 Task: Copy the link of Home in West palm Beach, Florida, United States to share the place.
Action: Mouse moved to (866, 157)
Screenshot: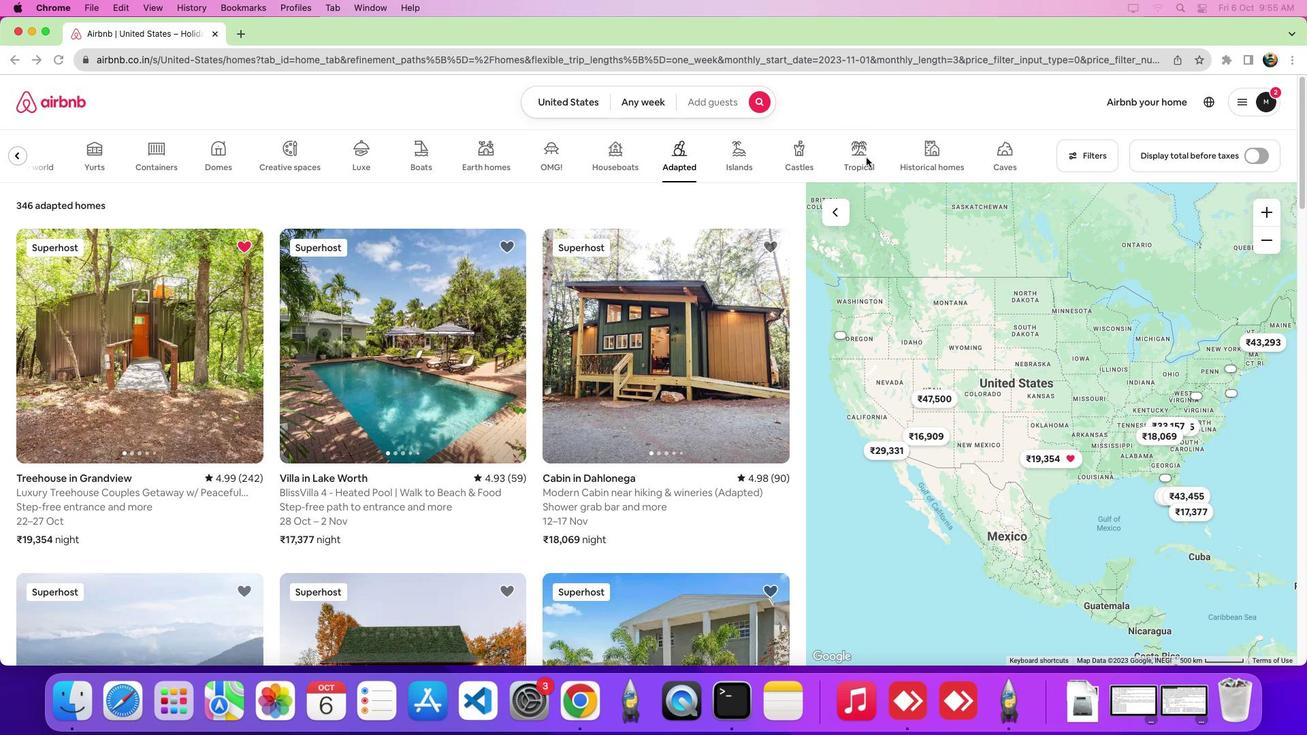 
Action: Mouse pressed left at (866, 157)
Screenshot: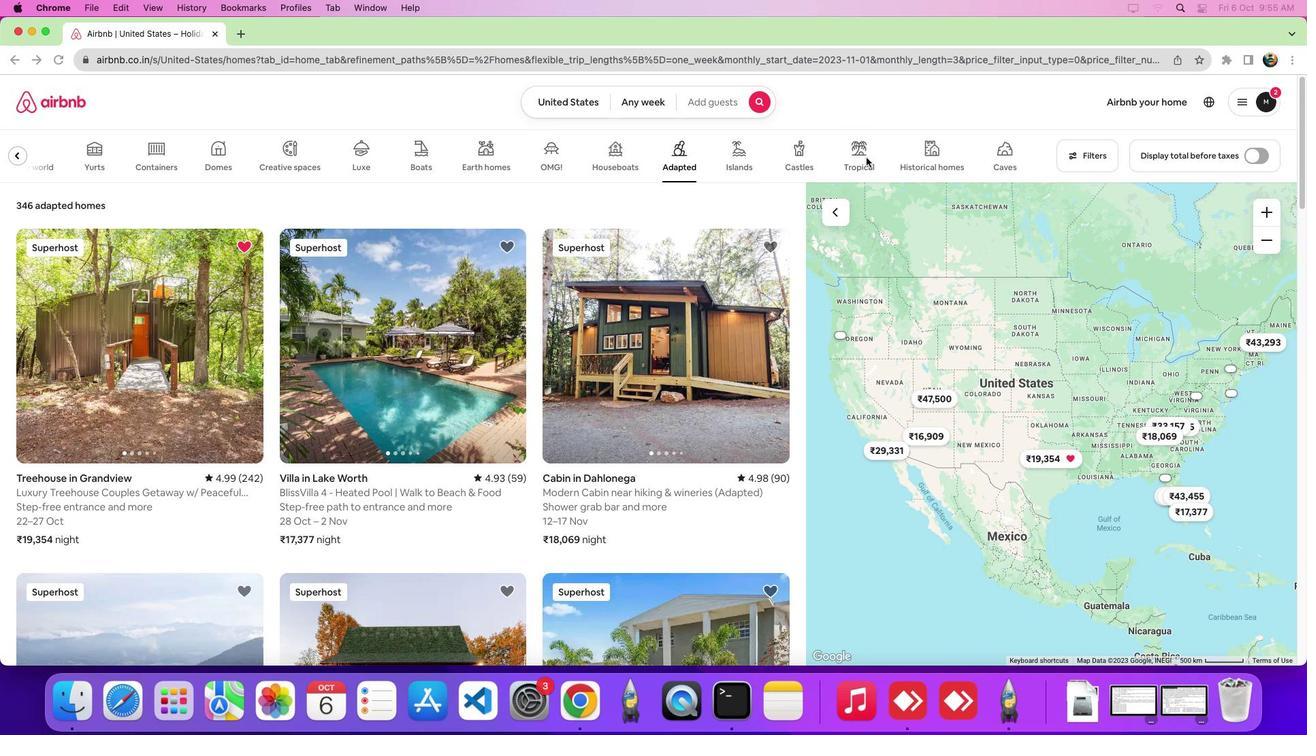 
Action: Mouse moved to (862, 158)
Screenshot: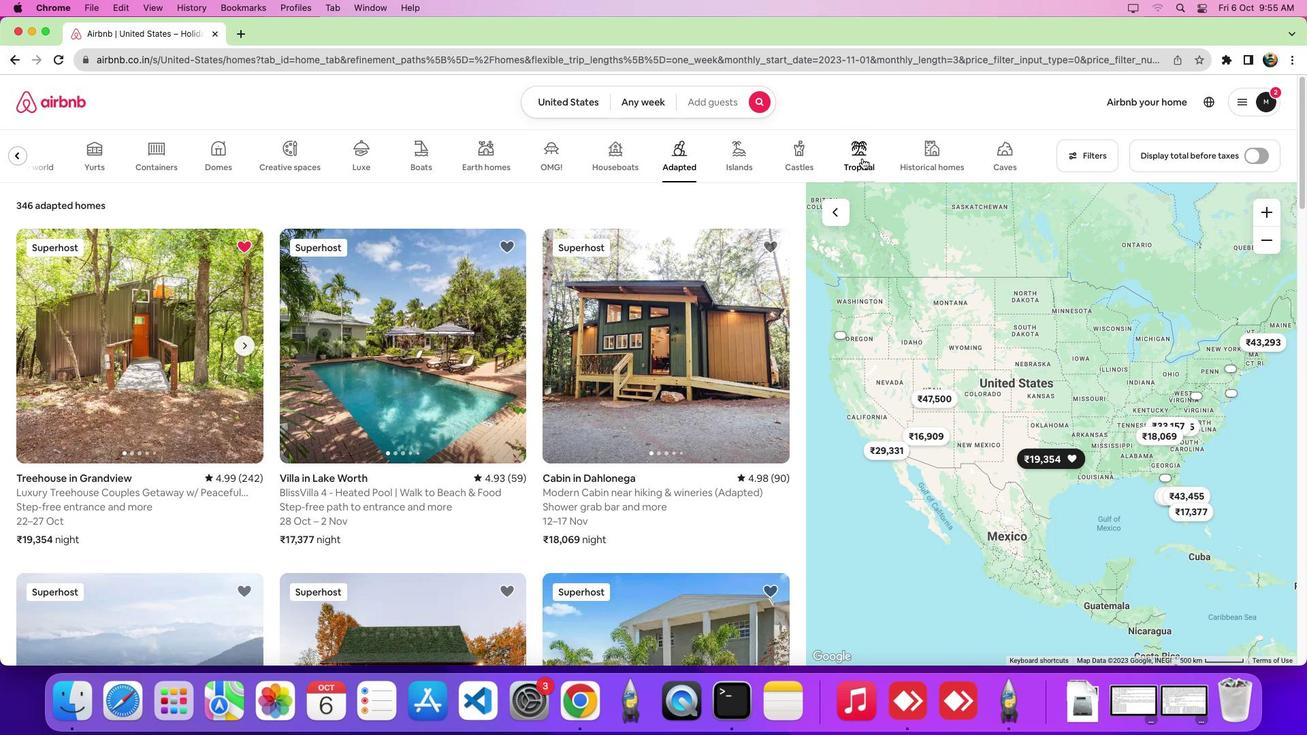 
Action: Mouse pressed left at (862, 158)
Screenshot: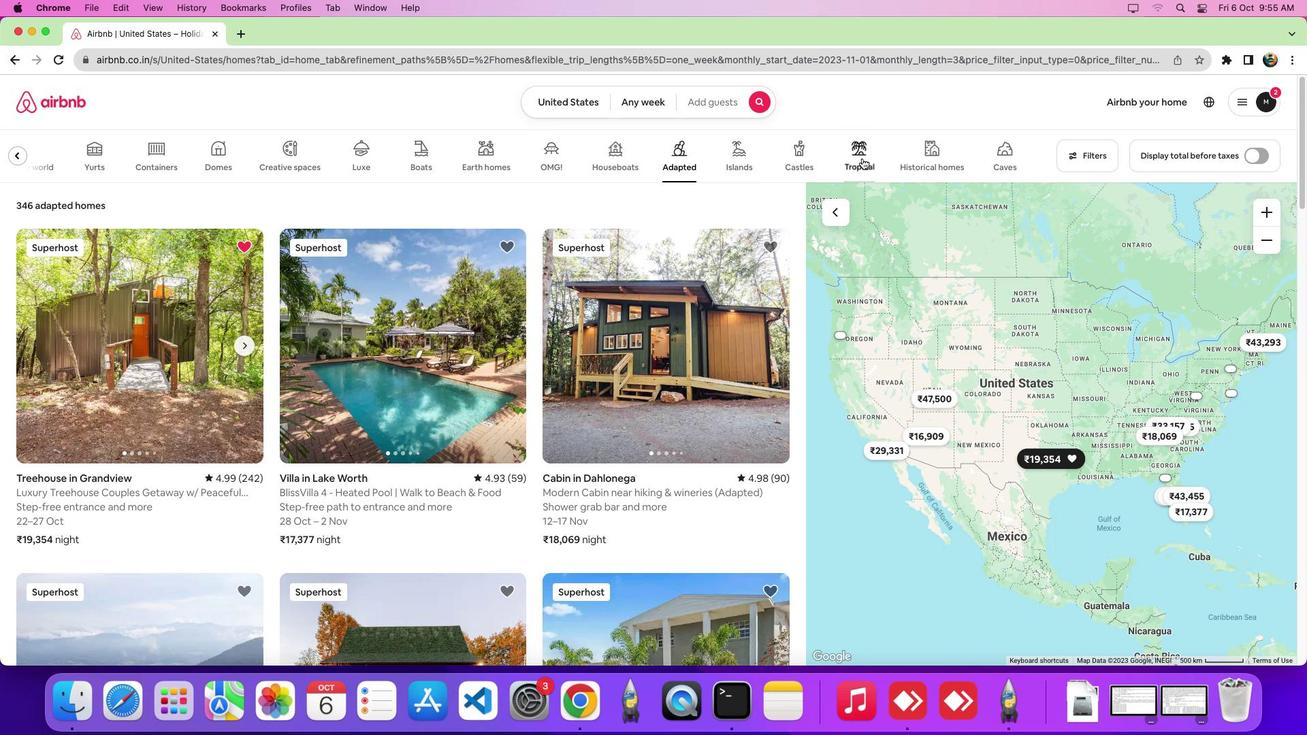 
Action: Mouse moved to (191, 357)
Screenshot: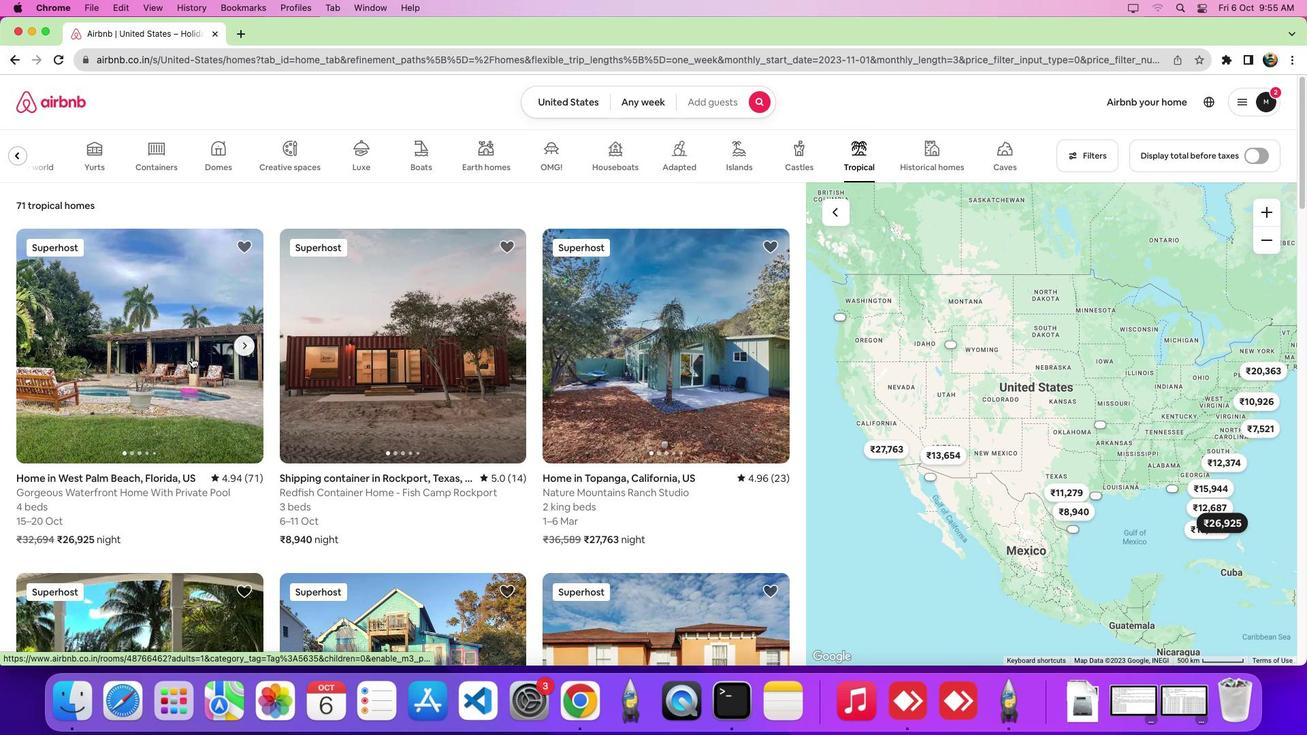 
Action: Mouse pressed left at (191, 357)
Screenshot: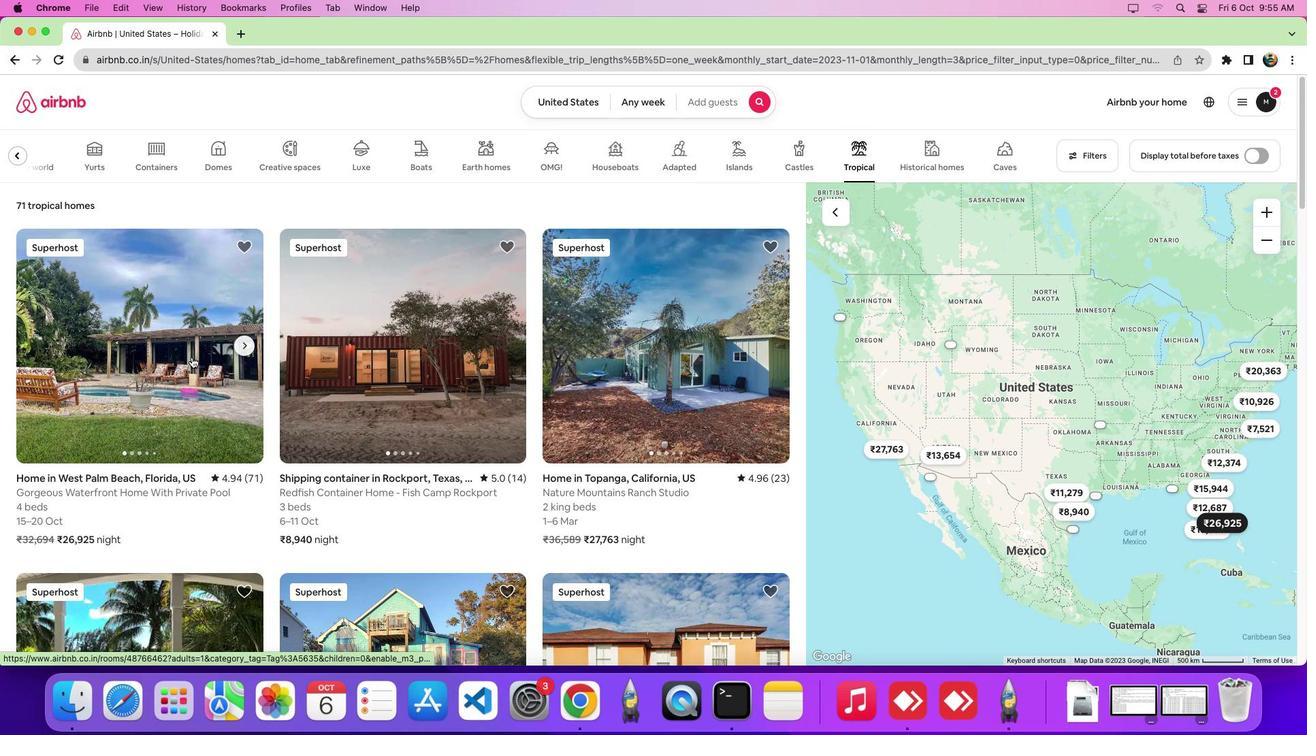 
Action: Mouse moved to (962, 153)
Screenshot: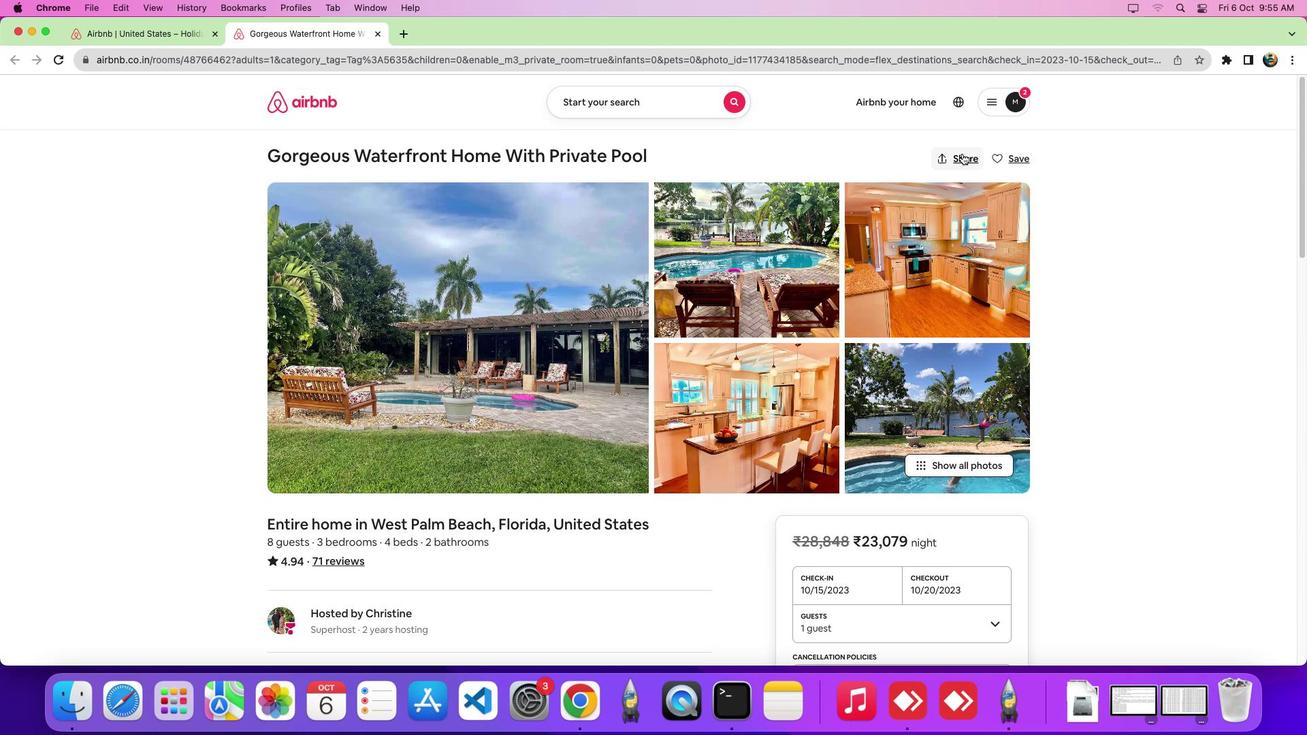 
Action: Mouse pressed left at (962, 153)
Screenshot: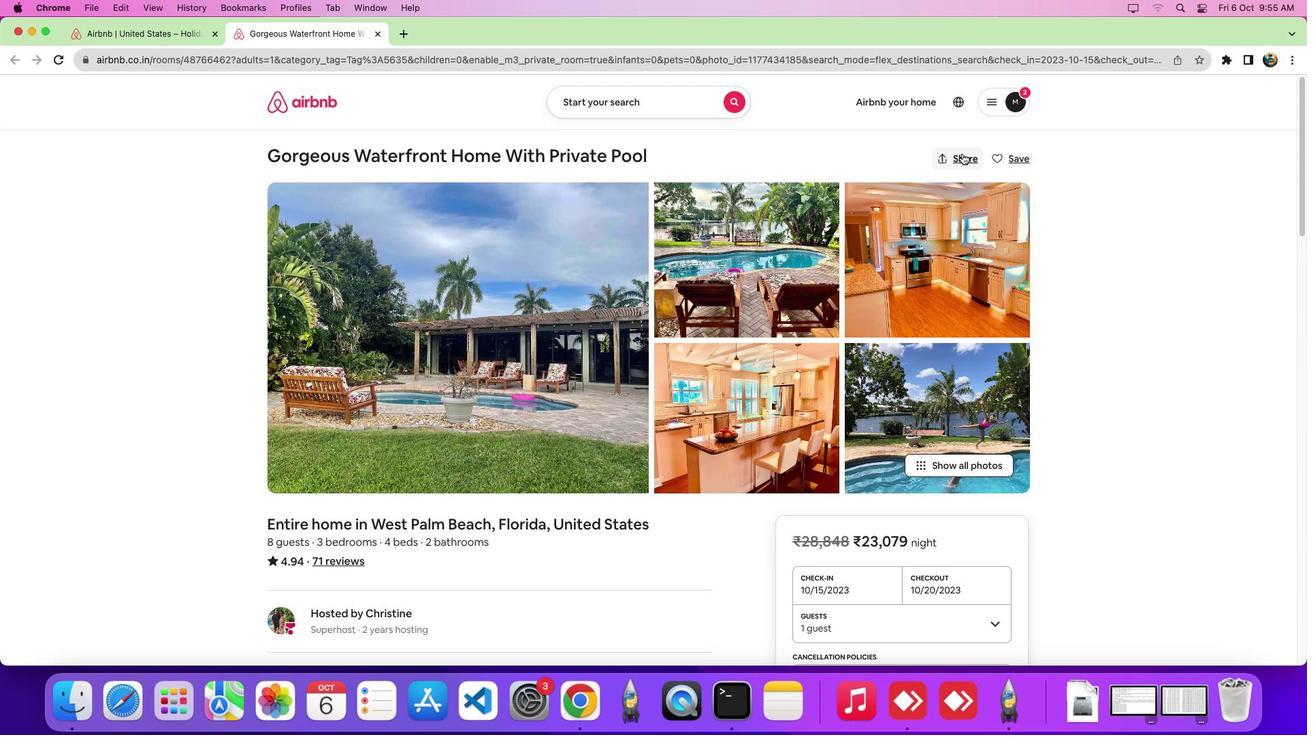 
Action: Mouse moved to (575, 339)
Screenshot: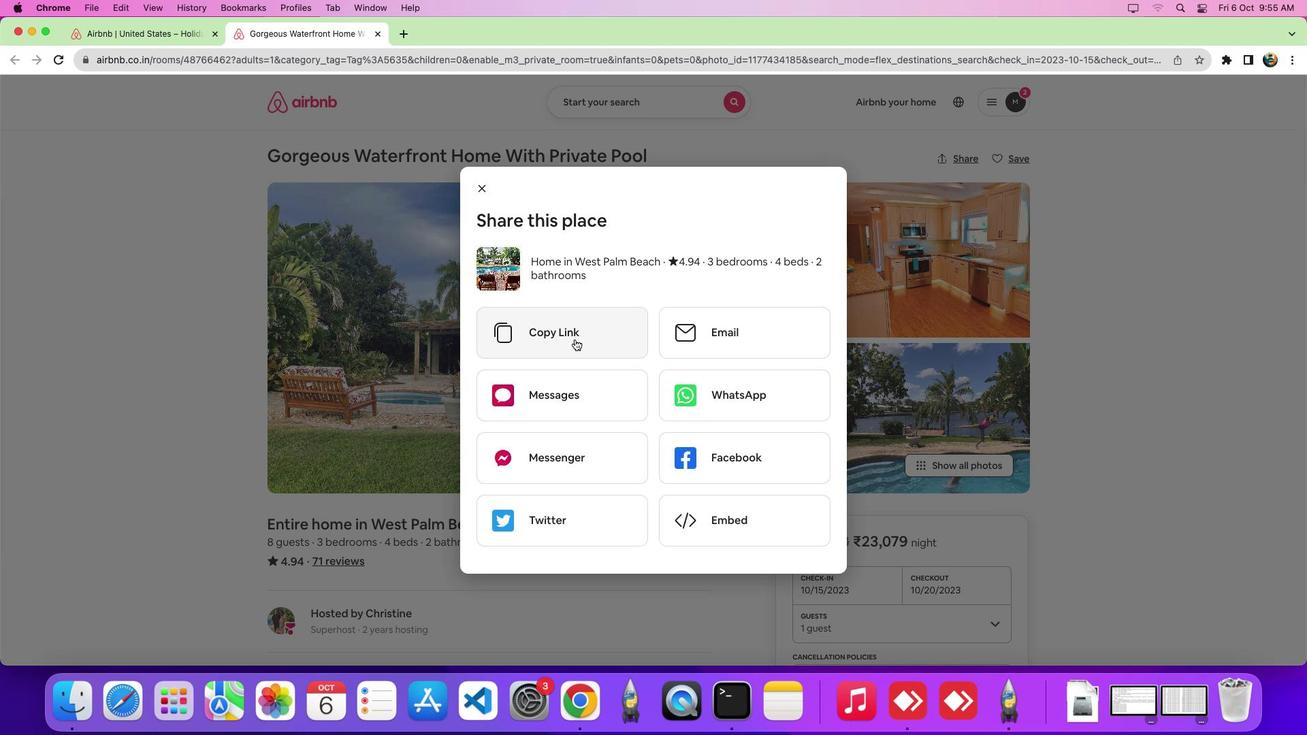 
Action: Mouse pressed left at (575, 339)
Screenshot: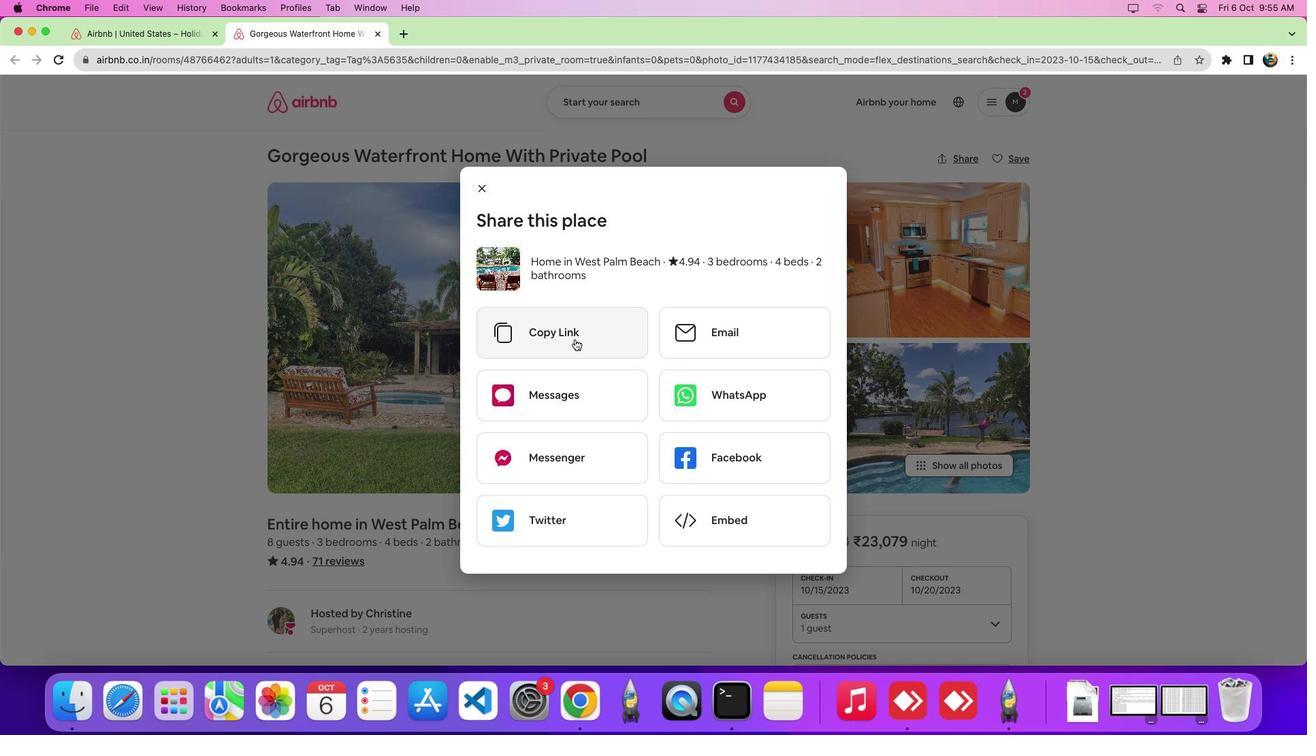 
Action: Mouse moved to (574, 340)
Screenshot: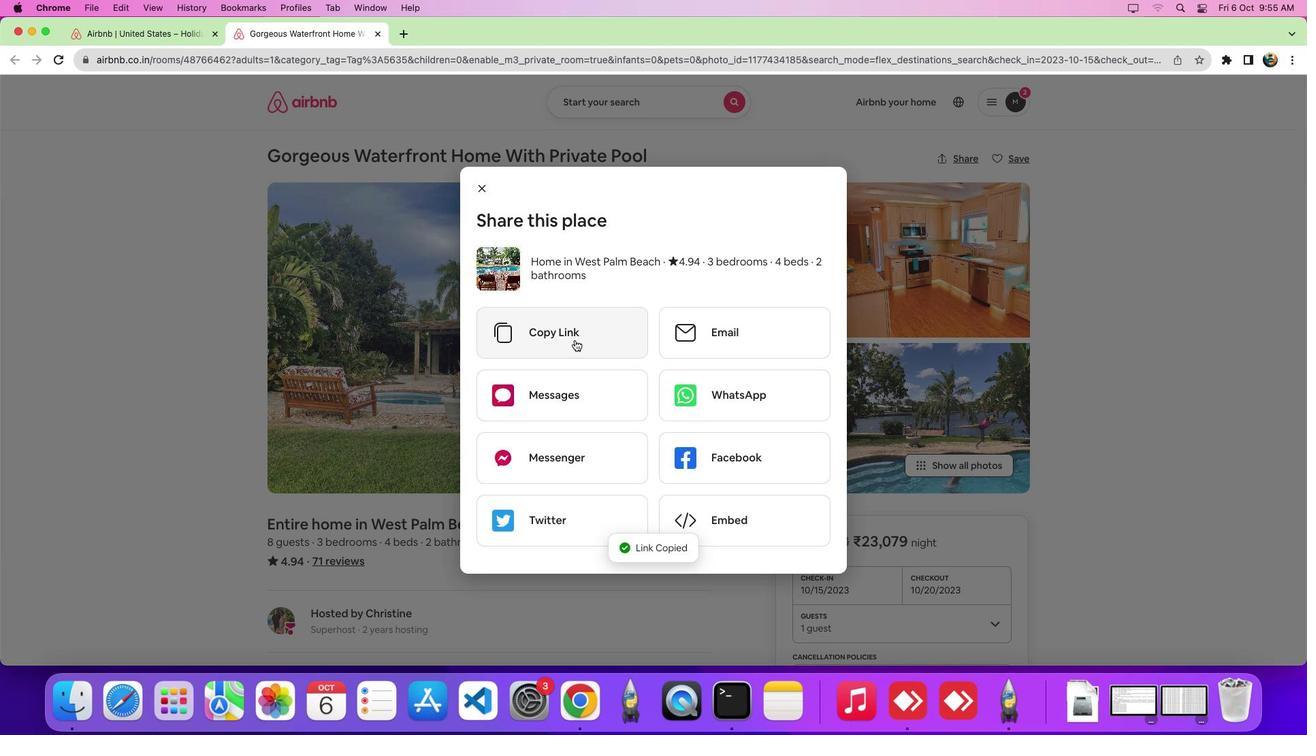 
